 Task: Add Sprouts Sliced Pepper Jack Cheese to the cart.
Action: Mouse pressed left at (20, 87)
Screenshot: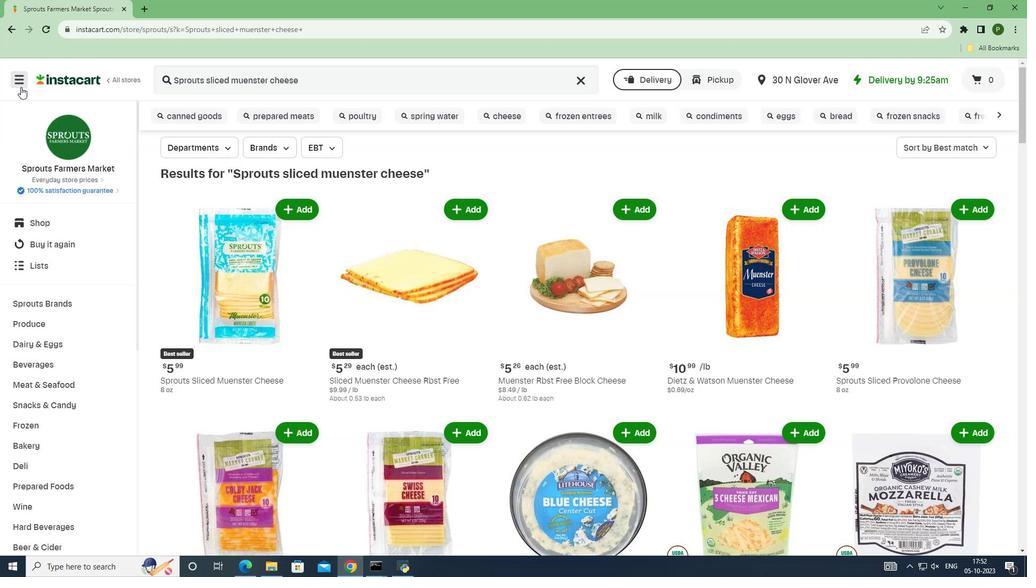 
Action: Mouse moved to (36, 278)
Screenshot: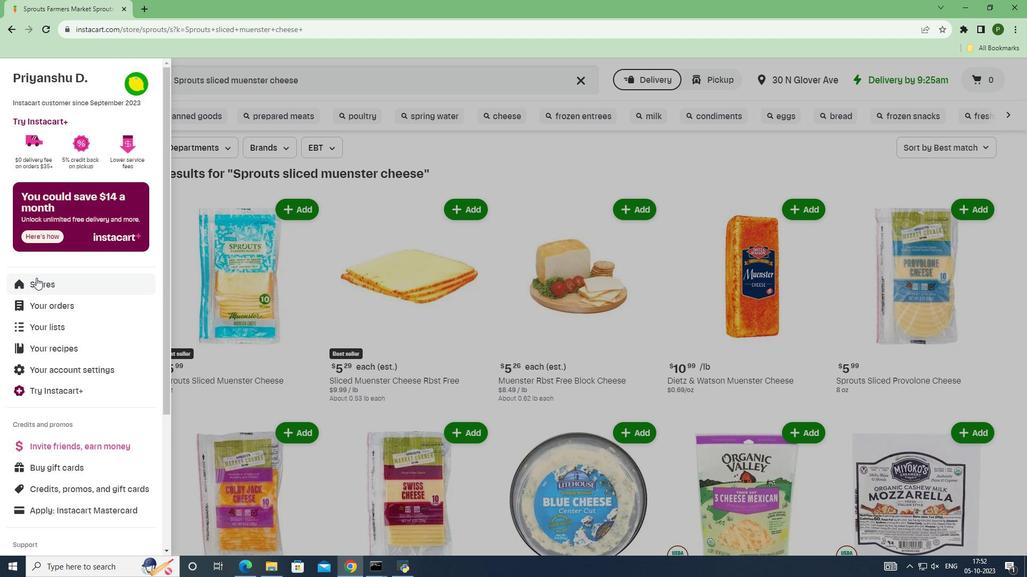 
Action: Mouse pressed left at (36, 278)
Screenshot: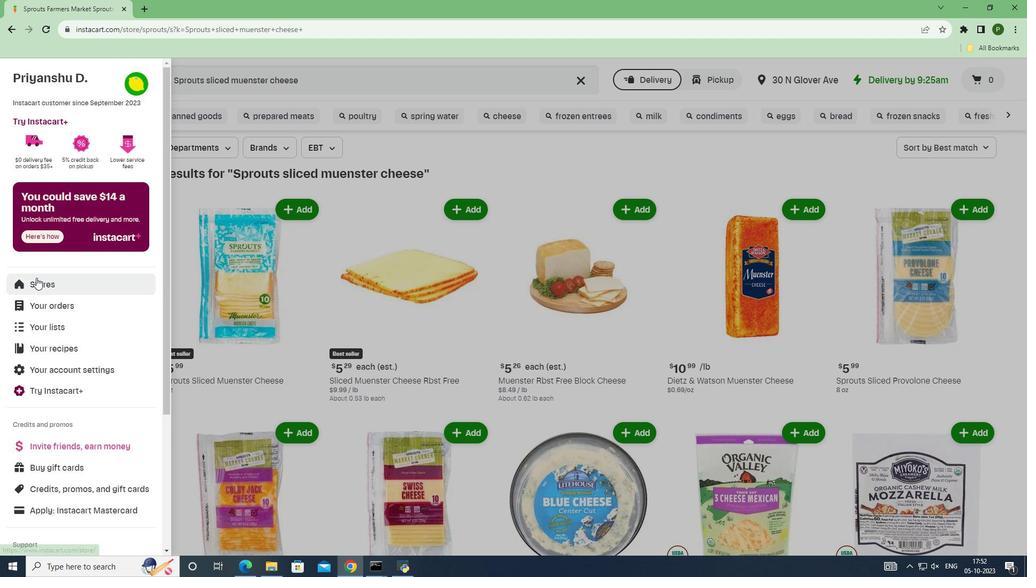 
Action: Mouse moved to (235, 123)
Screenshot: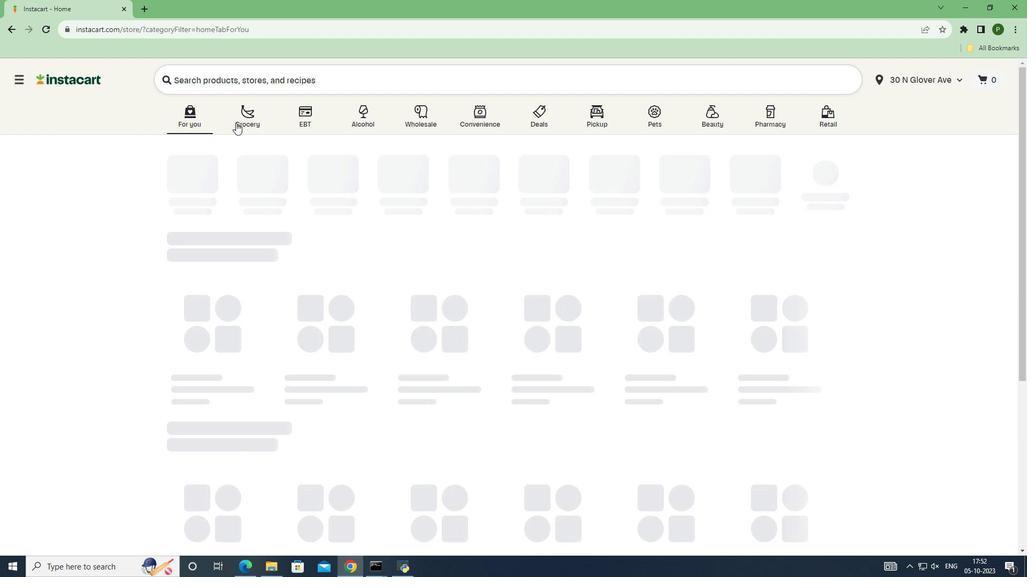 
Action: Mouse pressed left at (235, 123)
Screenshot: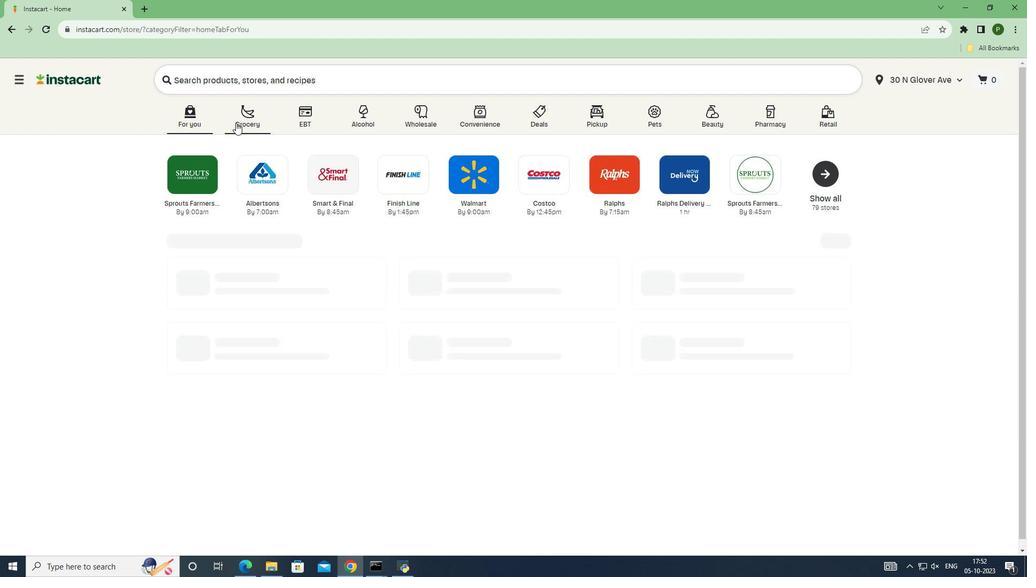 
Action: Mouse moved to (649, 246)
Screenshot: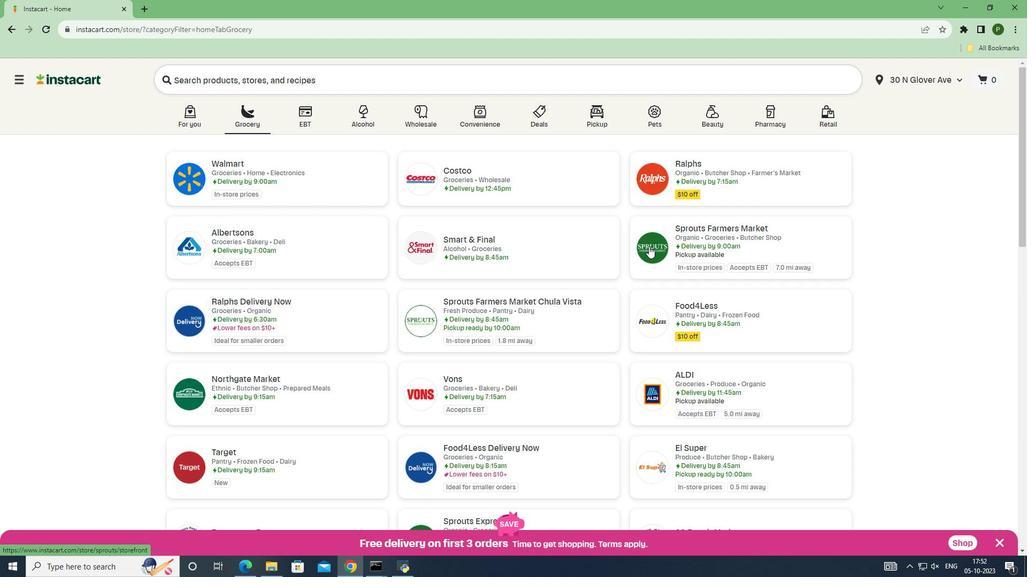 
Action: Mouse pressed left at (649, 246)
Screenshot: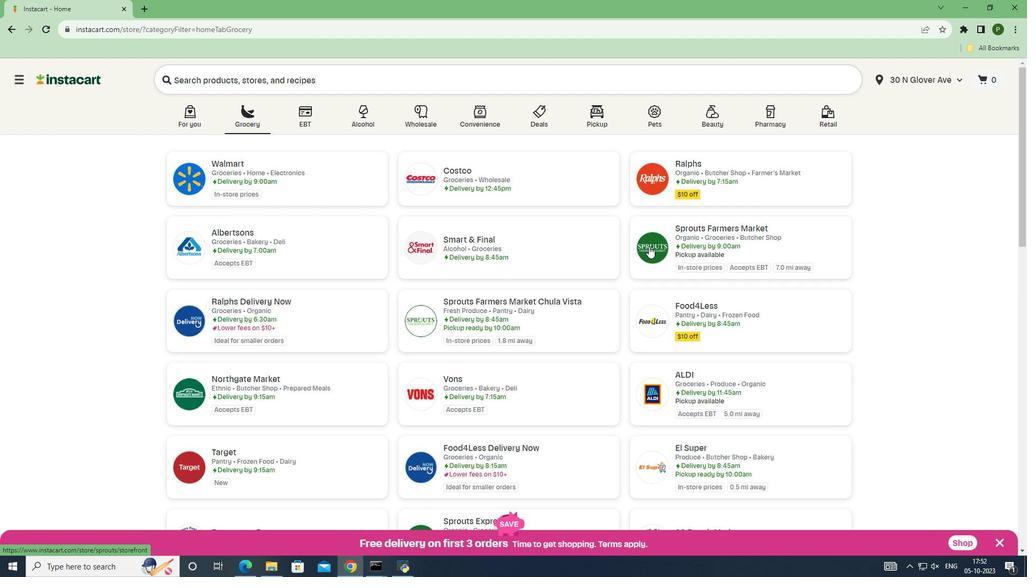 
Action: Mouse moved to (77, 304)
Screenshot: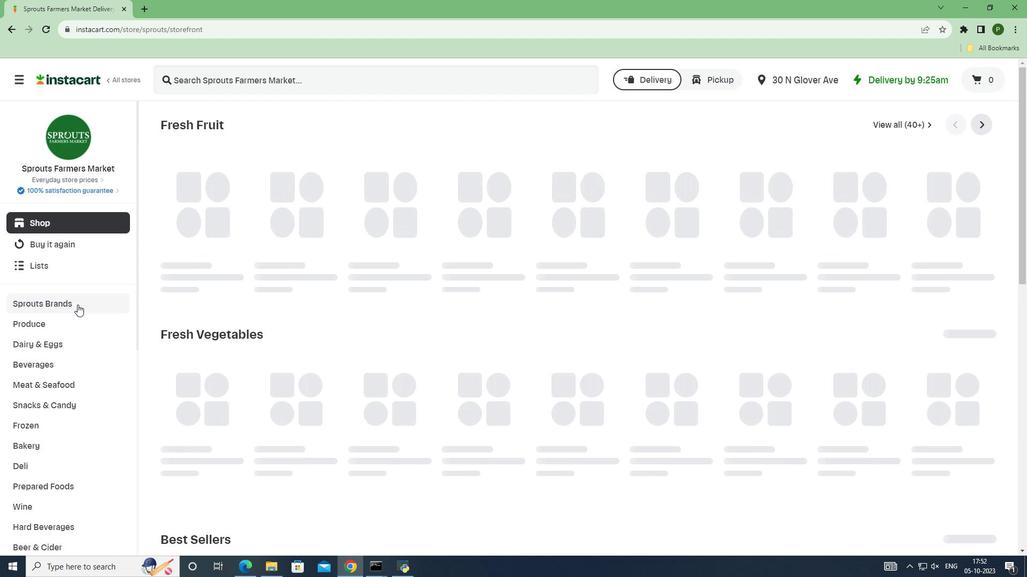 
Action: Mouse pressed left at (77, 304)
Screenshot: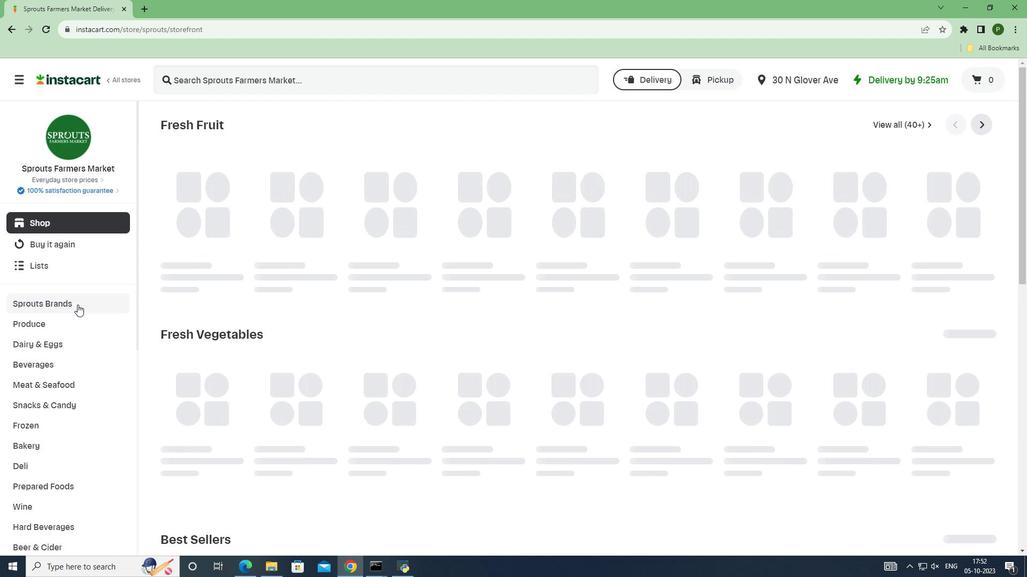 
Action: Mouse moved to (62, 424)
Screenshot: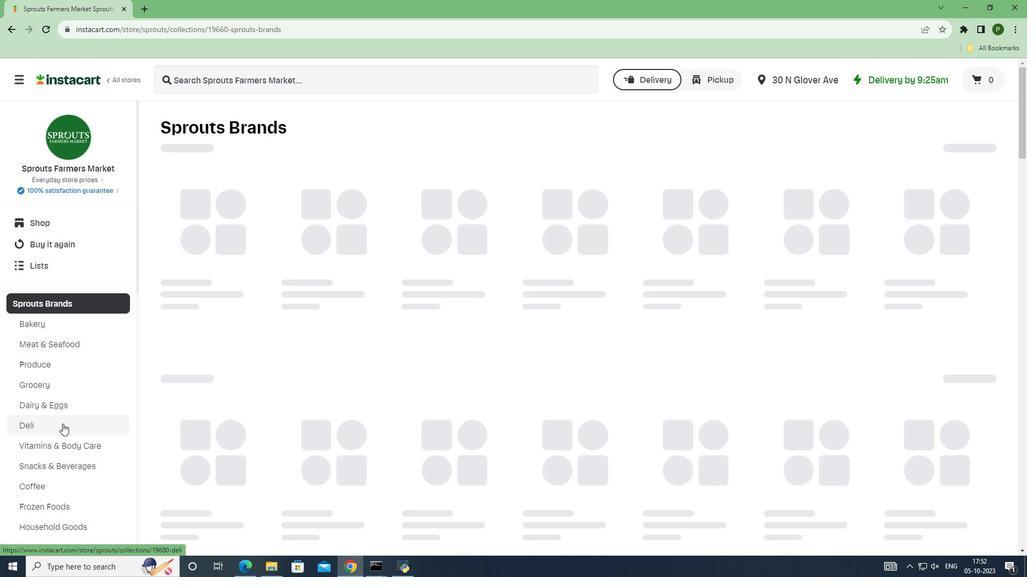 
Action: Mouse pressed left at (62, 424)
Screenshot: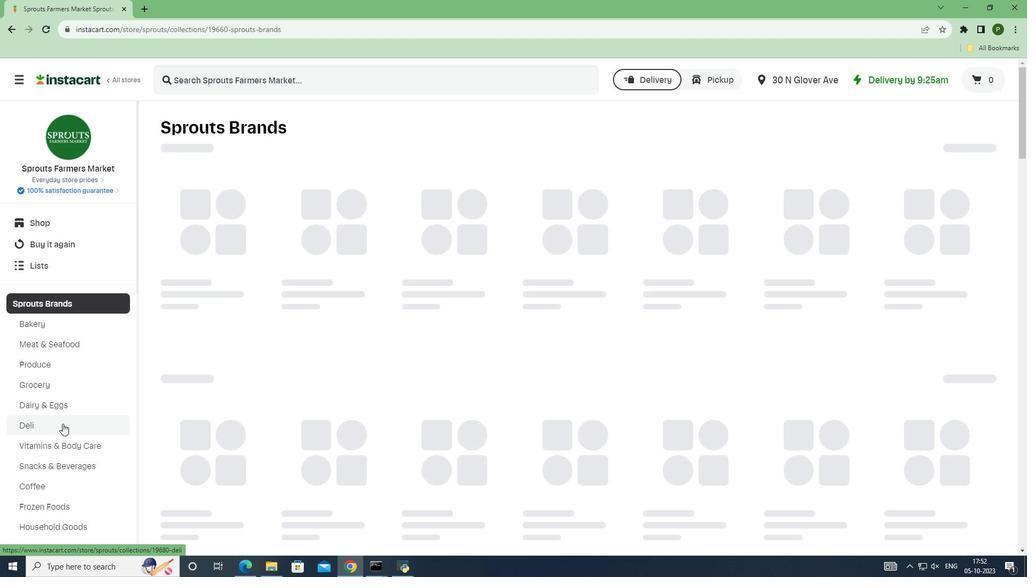 
Action: Mouse moved to (256, 81)
Screenshot: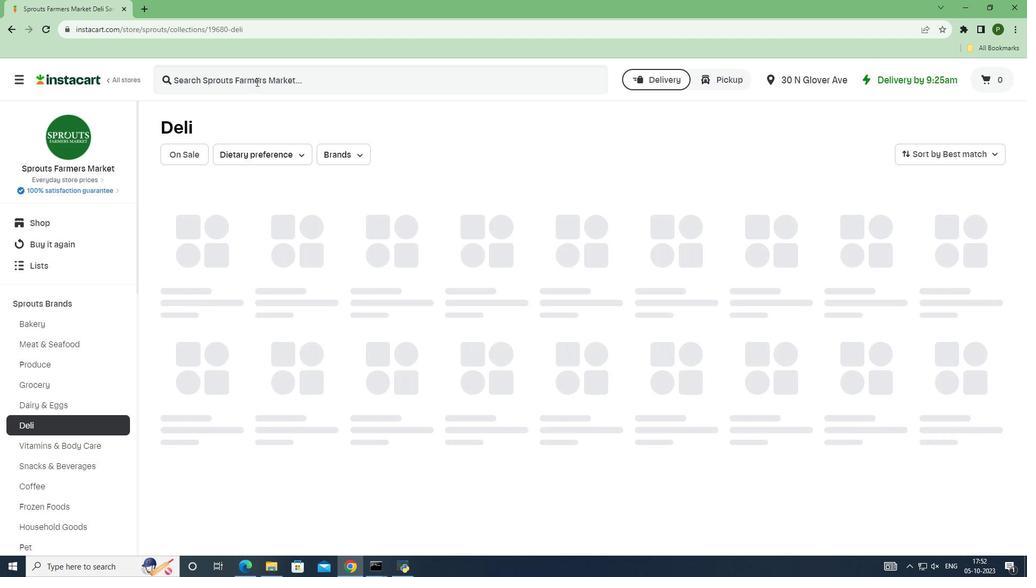 
Action: Mouse pressed left at (256, 81)
Screenshot: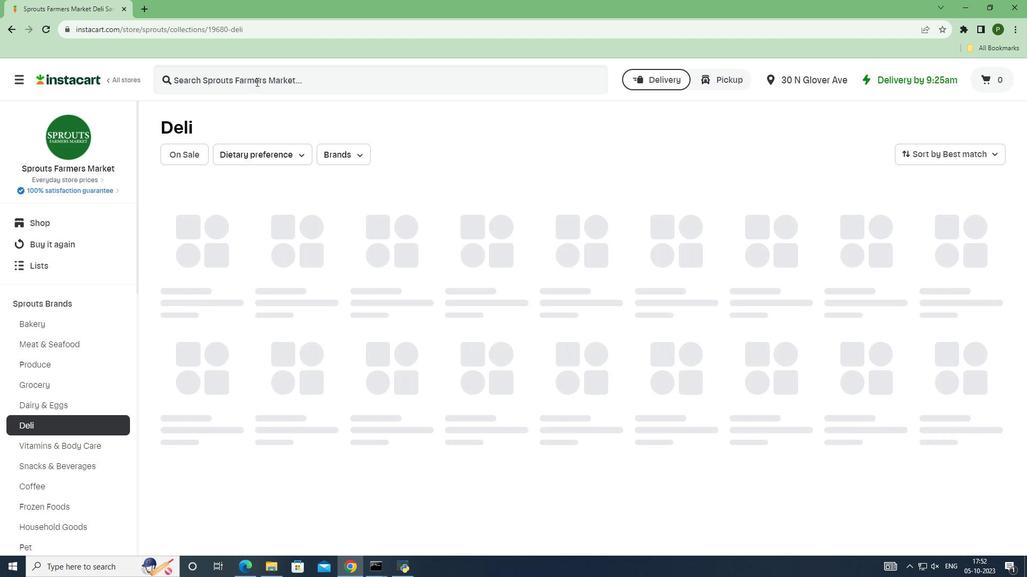 
Action: Key pressed <Key.caps_lock>S<Key.caps_lock>prouts<Key.space>sliced<Key.space>pepper<Key.space>jak<Key.space>cheese<Key.space><Key.enter>
Screenshot: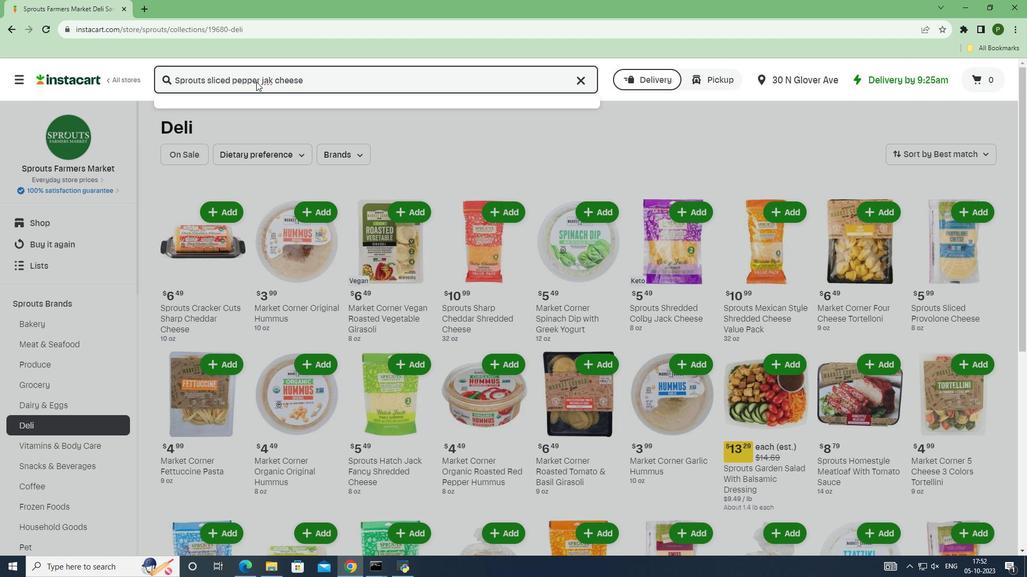 
Action: Mouse moved to (289, 179)
Screenshot: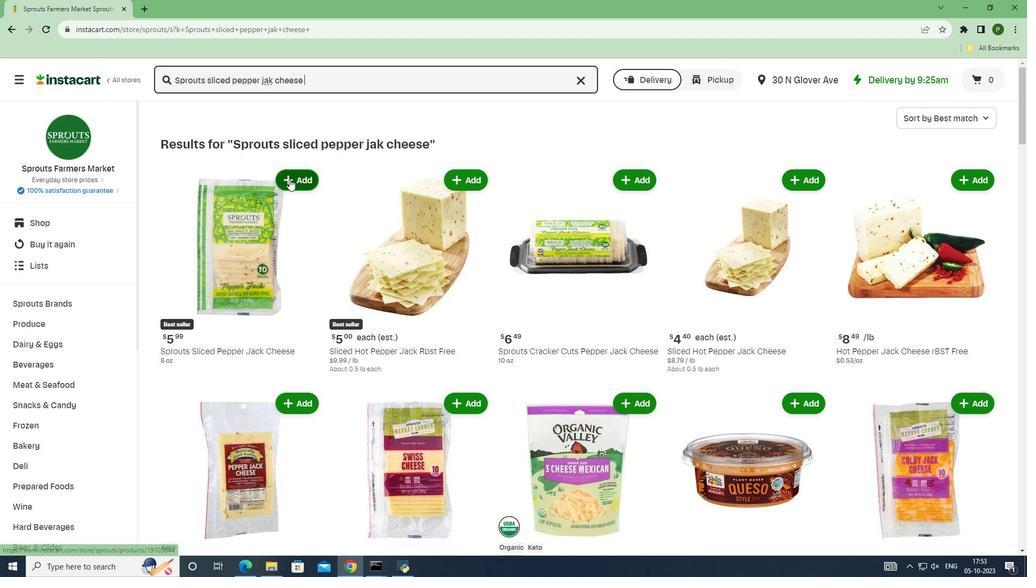 
Action: Mouse pressed left at (289, 179)
Screenshot: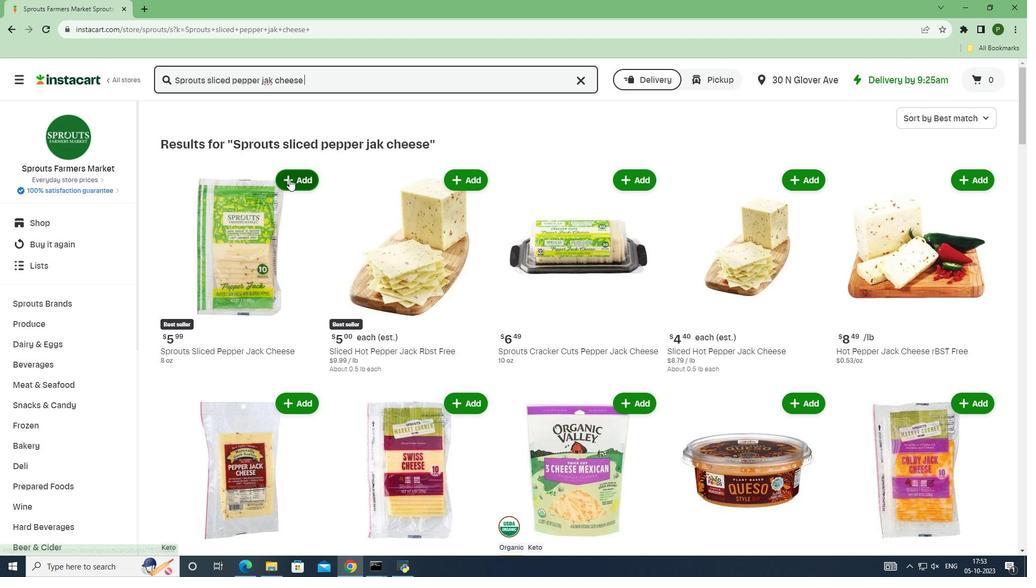 
